 Task: Invite Team Member Softage.1@softage.net to Workspace Health and Wellness Services. Invite Team Member Softage.2@softage.net to Workspace Health and Wellness Services. Invite Team Member Softage.3@softage.net to Workspace Health and Wellness Services. Invite Team Member Softage.4@softage.net to Workspace Health and Wellness Services
Action: Mouse moved to (895, 122)
Screenshot: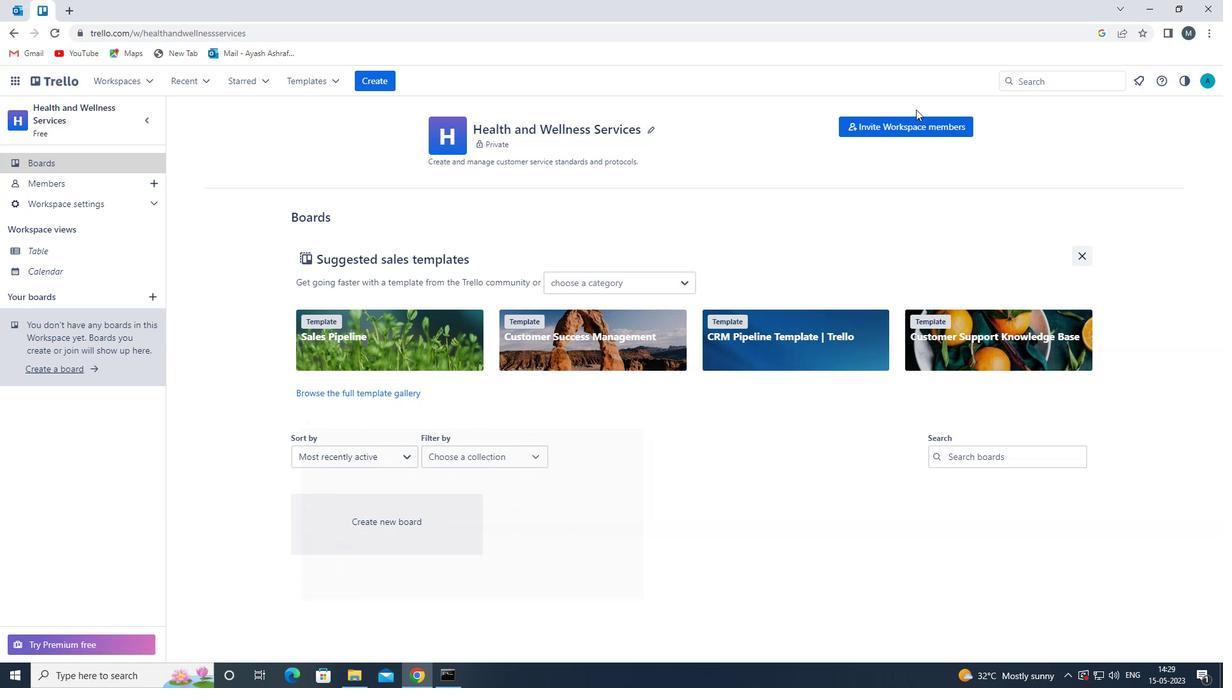
Action: Mouse pressed left at (895, 122)
Screenshot: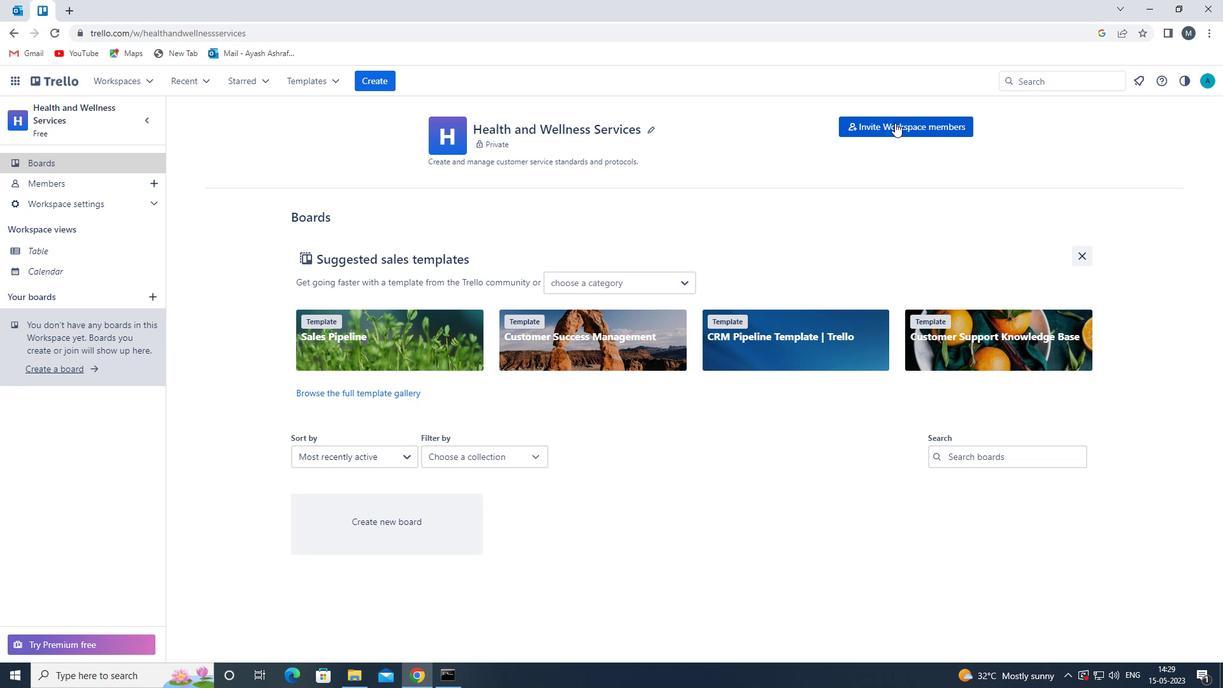 
Action: Mouse moved to (482, 362)
Screenshot: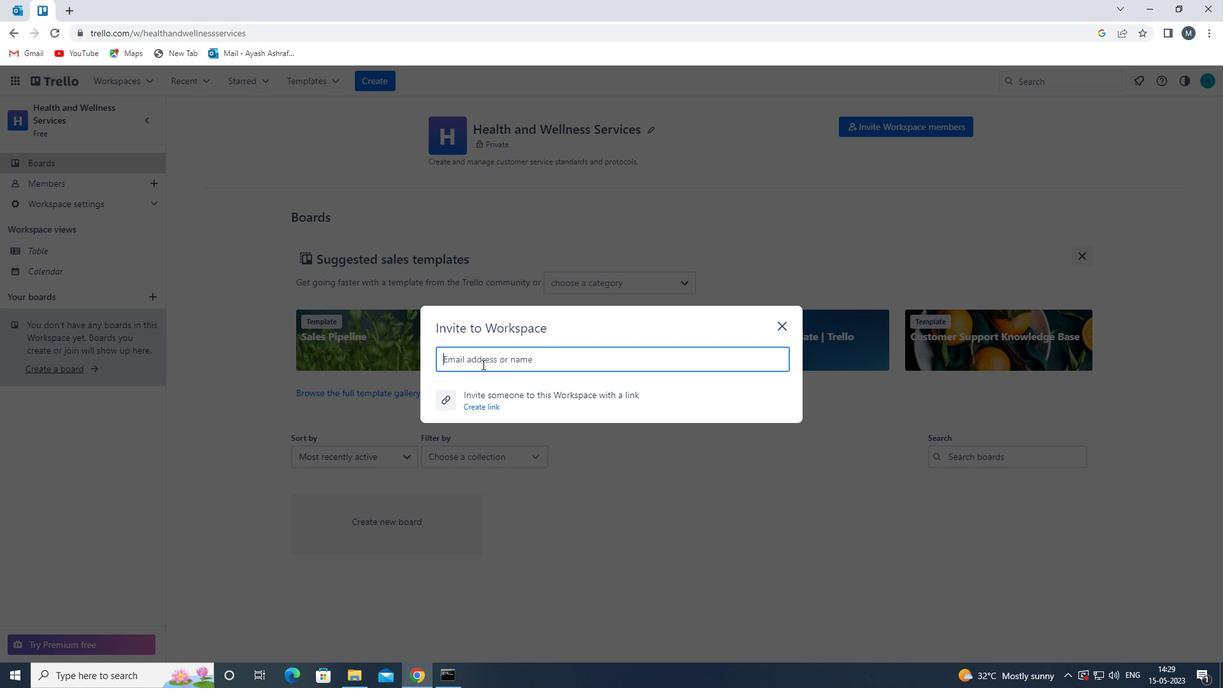 
Action: Mouse pressed left at (482, 362)
Screenshot: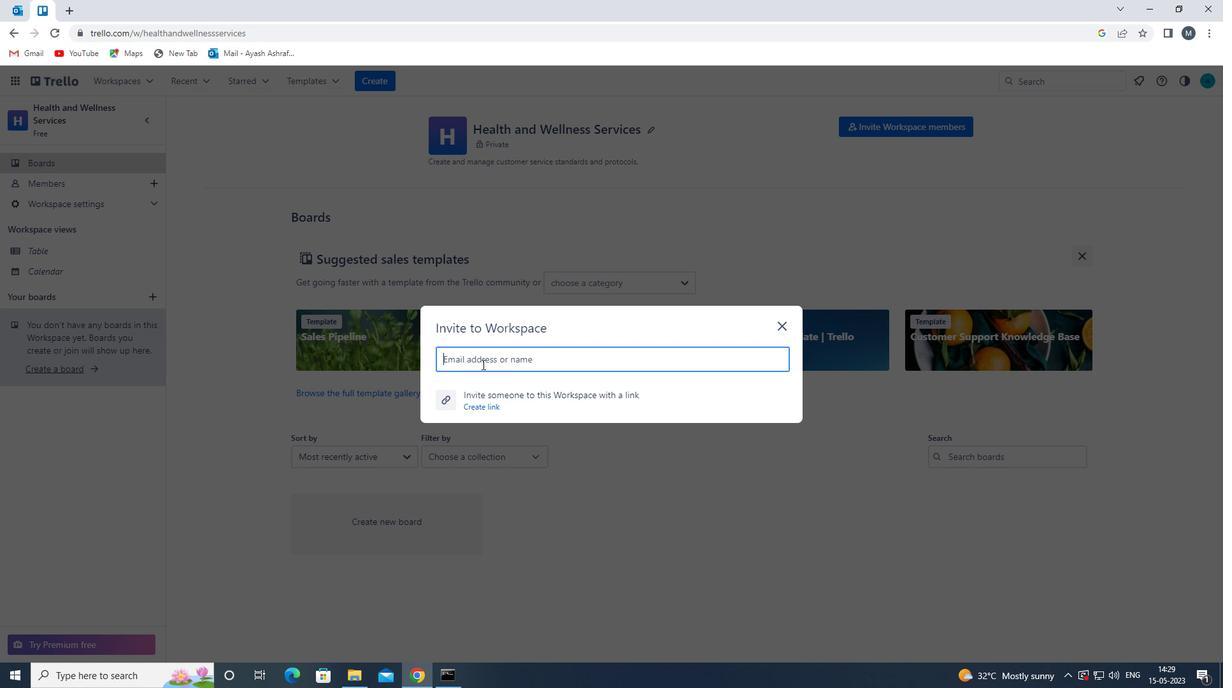 
Action: Key pressed <Key.shift>SOFTAGE.1<Key.shift>@SOFTAGE.NET<Key.enter>SOFTAGE.2<Key.shift><Key.shift><Key.shift><Key.shift><Key.shift>@SOFTAGE.NET<Key.enter>SOFTAGE.3<Key.shift>@SOFTAGE.M<Key.backspace>NET<Key.enter>SOFTAGE.4<Key.shift>@SOFTAGE.NET<Key.enter>
Screenshot: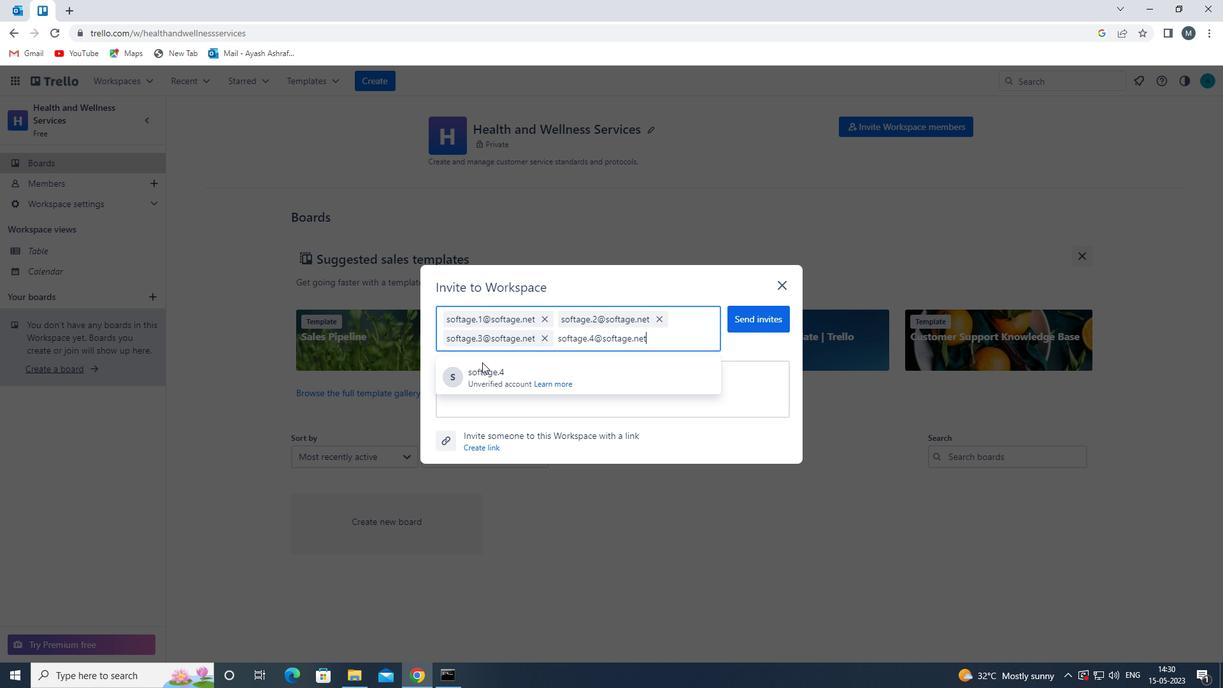 
Action: Mouse moved to (772, 304)
Screenshot: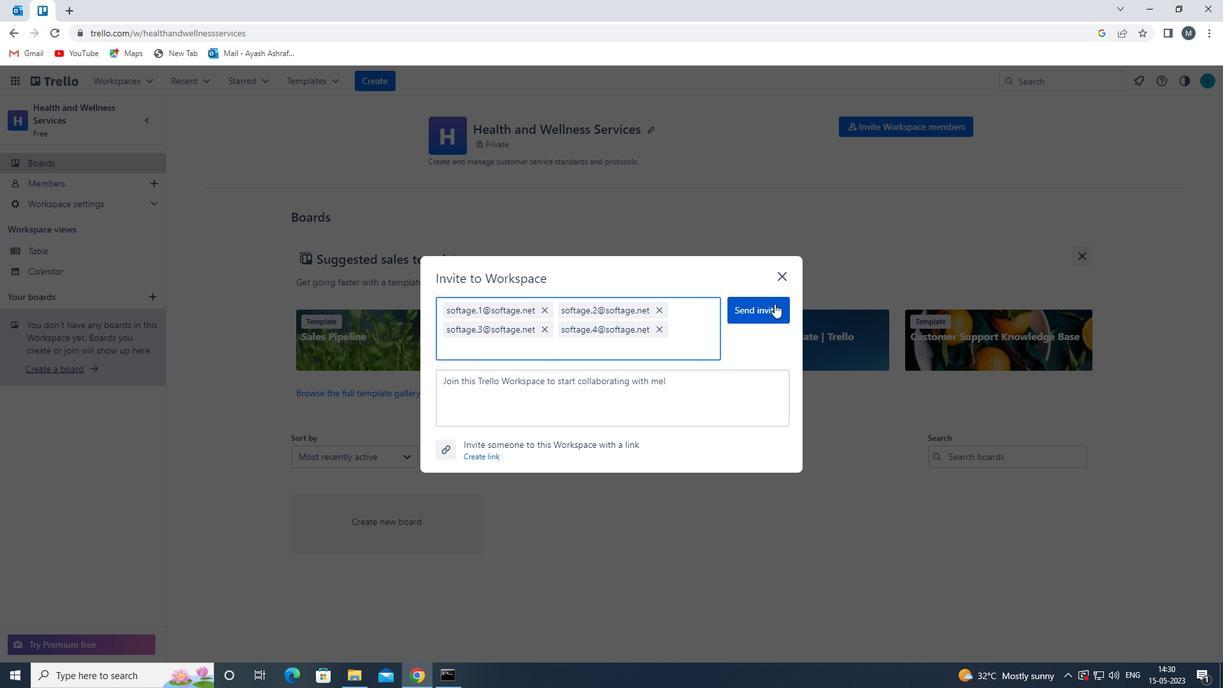 
Action: Mouse pressed left at (772, 304)
Screenshot: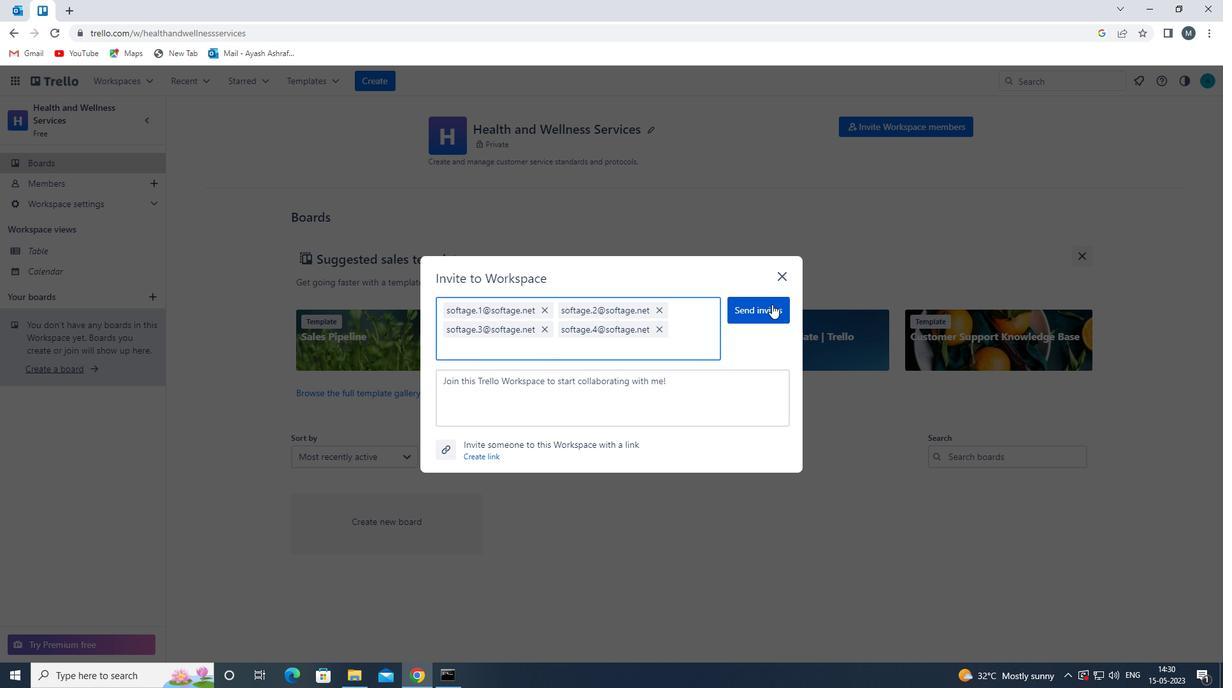 
Action: Mouse moved to (767, 304)
Screenshot: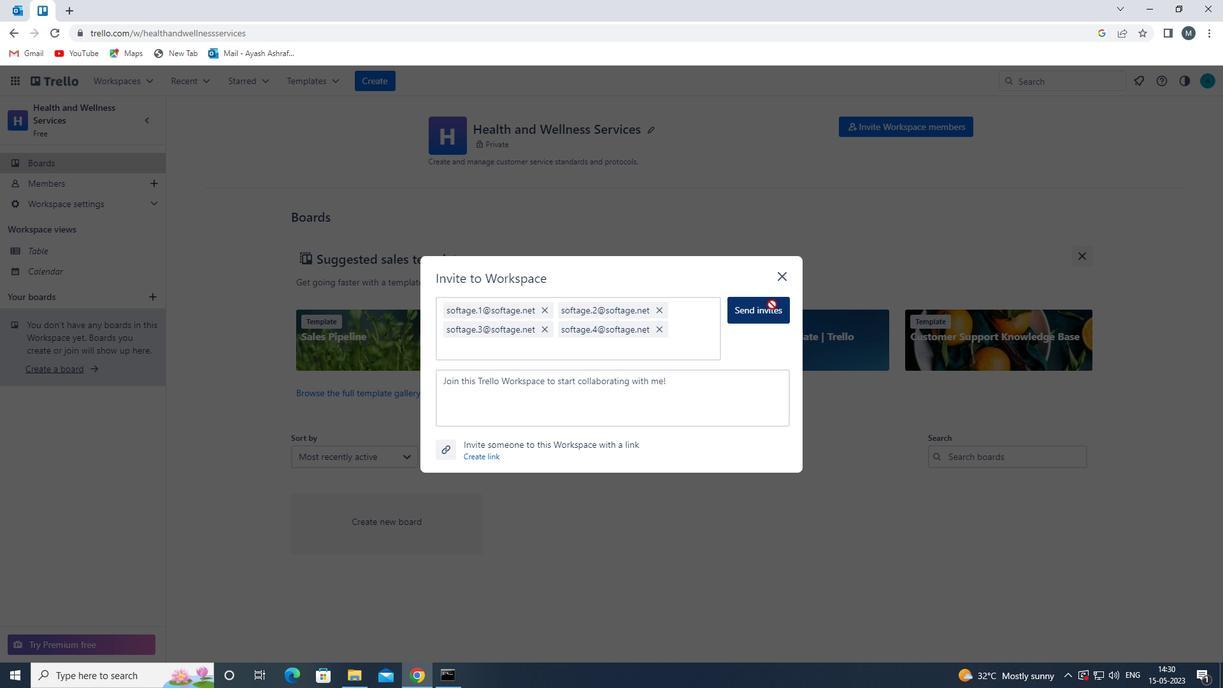 
